 Task: Look for properties with VA.
Action: Mouse moved to (455, 196)
Screenshot: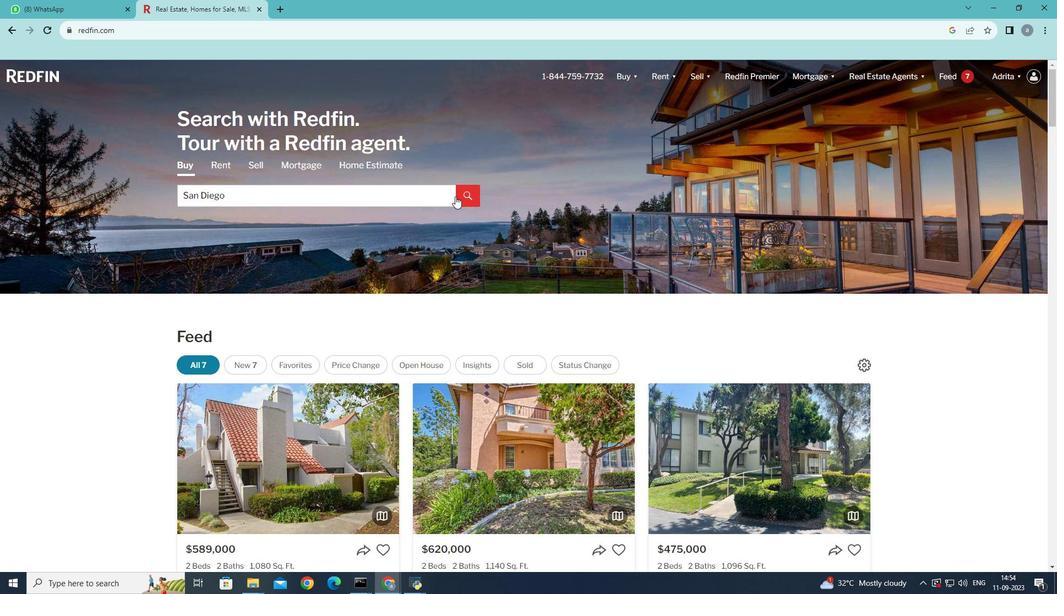 
Action: Mouse pressed left at (455, 196)
Screenshot: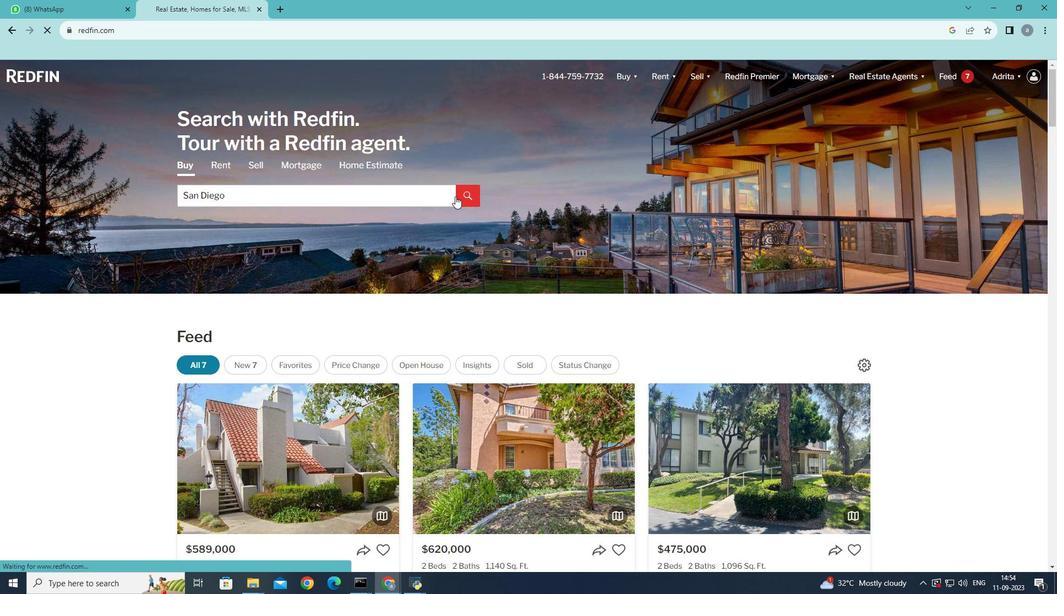 
Action: Mouse moved to (466, 194)
Screenshot: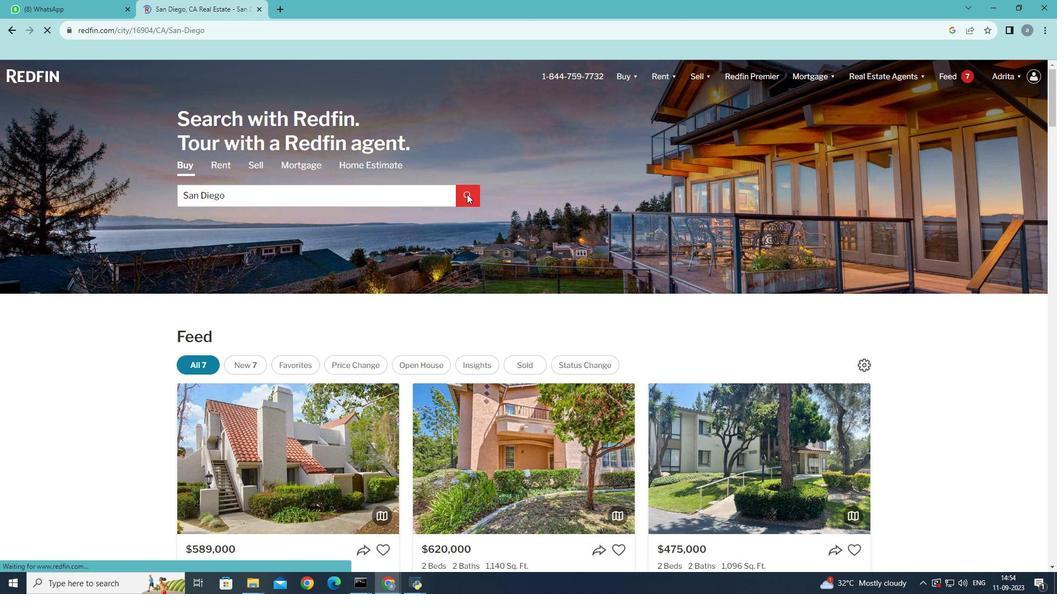 
Action: Mouse pressed left at (466, 194)
Screenshot: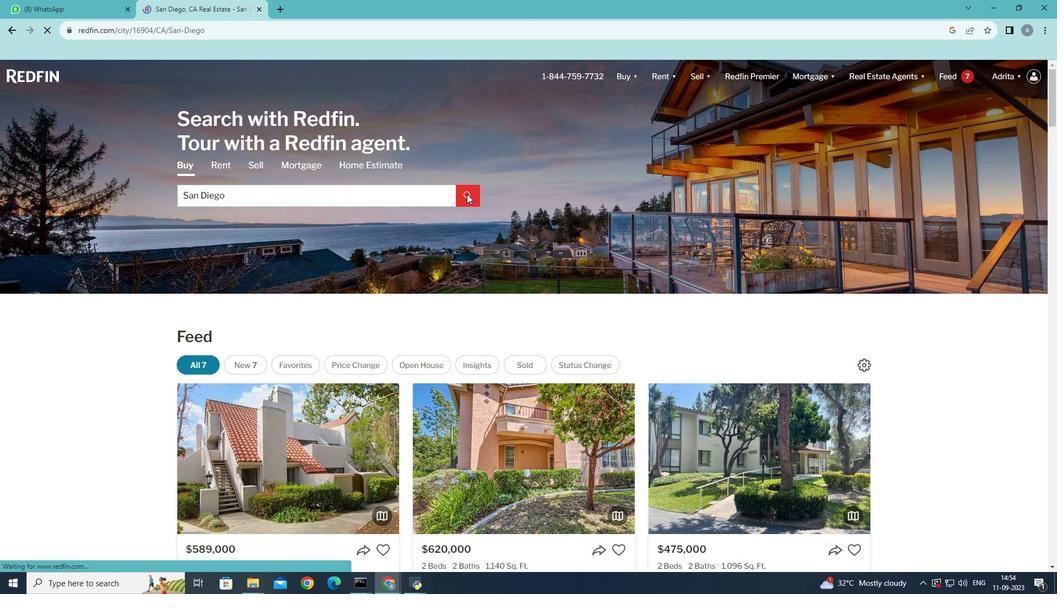 
Action: Mouse moved to (947, 150)
Screenshot: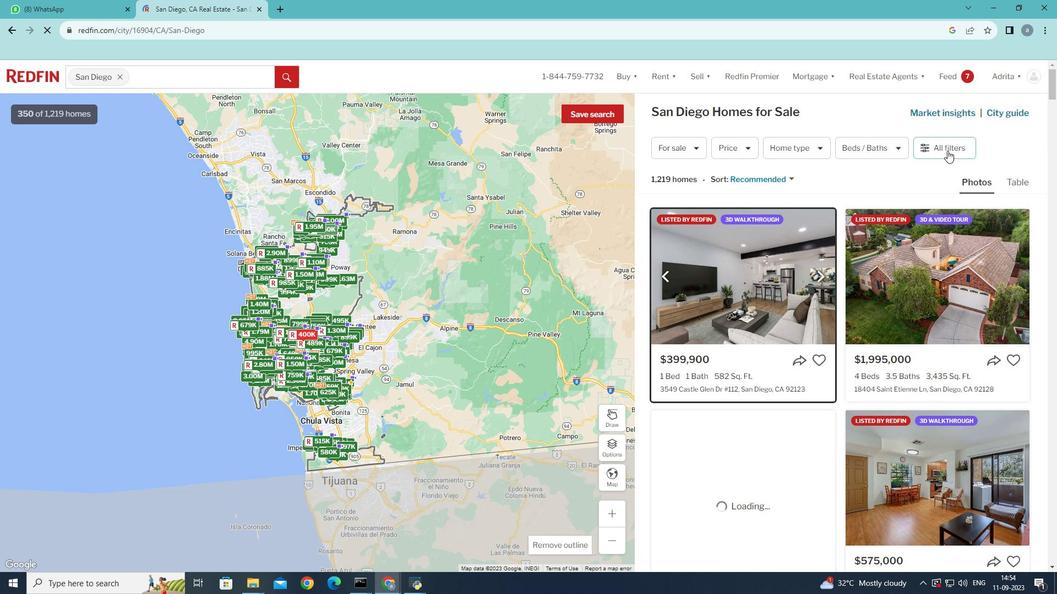 
Action: Mouse pressed left at (947, 150)
Screenshot: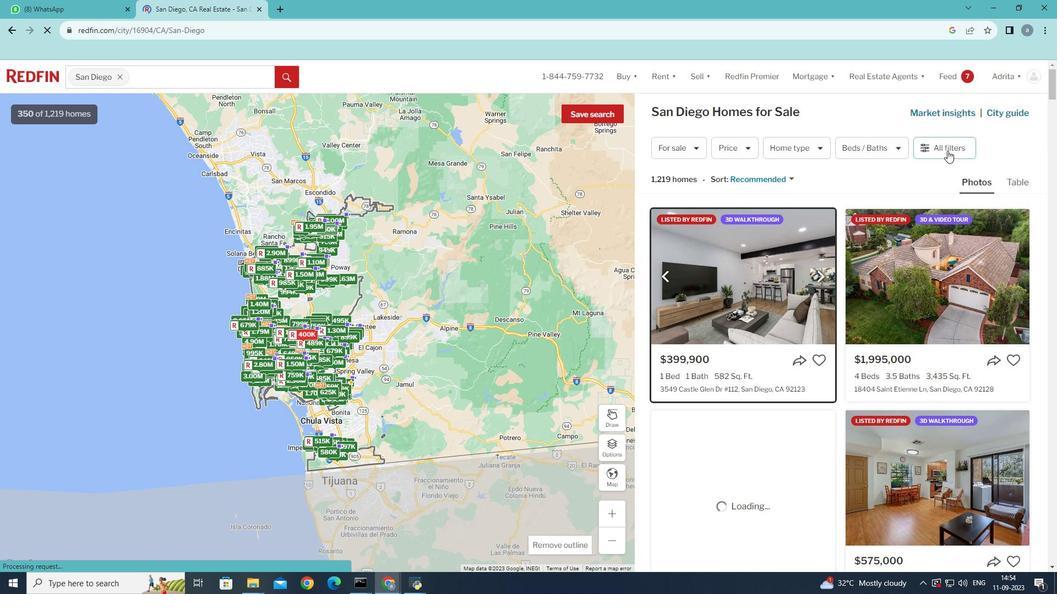 
Action: Mouse moved to (860, 442)
Screenshot: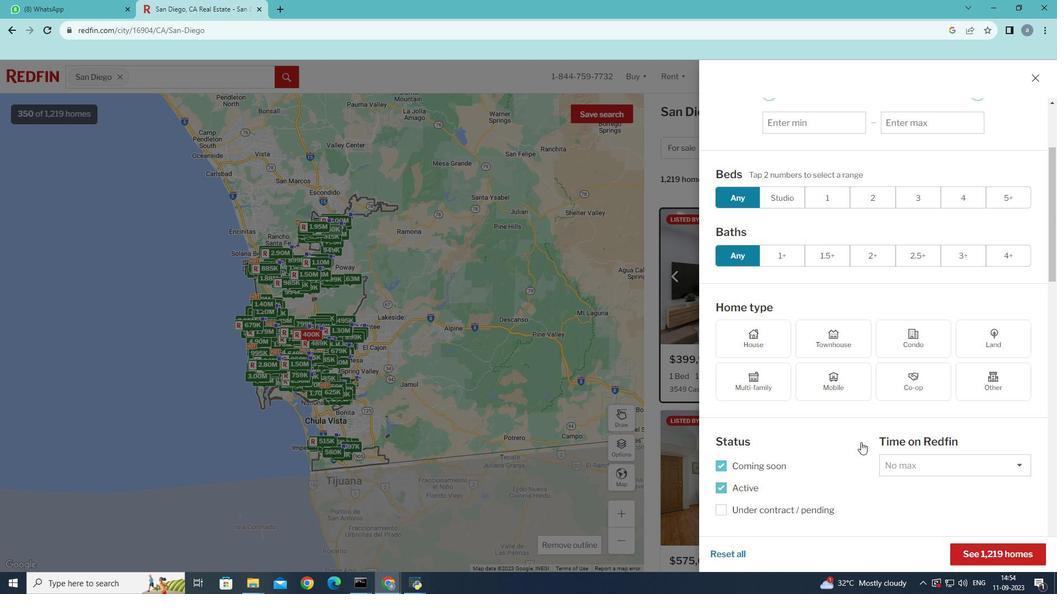 
Action: Mouse scrolled (860, 442) with delta (0, 0)
Screenshot: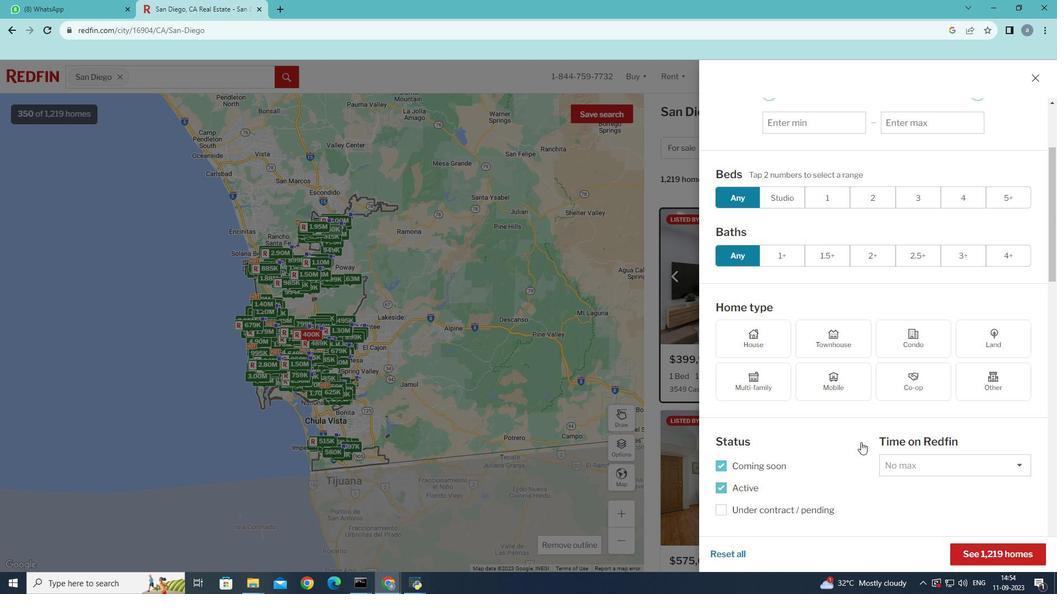 
Action: Mouse scrolled (860, 442) with delta (0, 0)
Screenshot: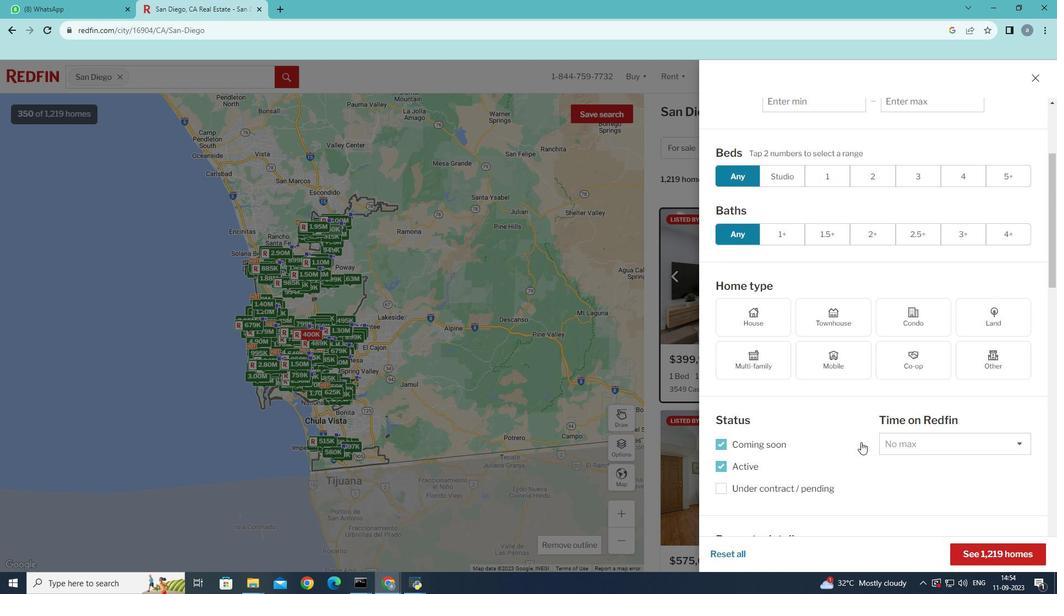 
Action: Mouse moved to (861, 442)
Screenshot: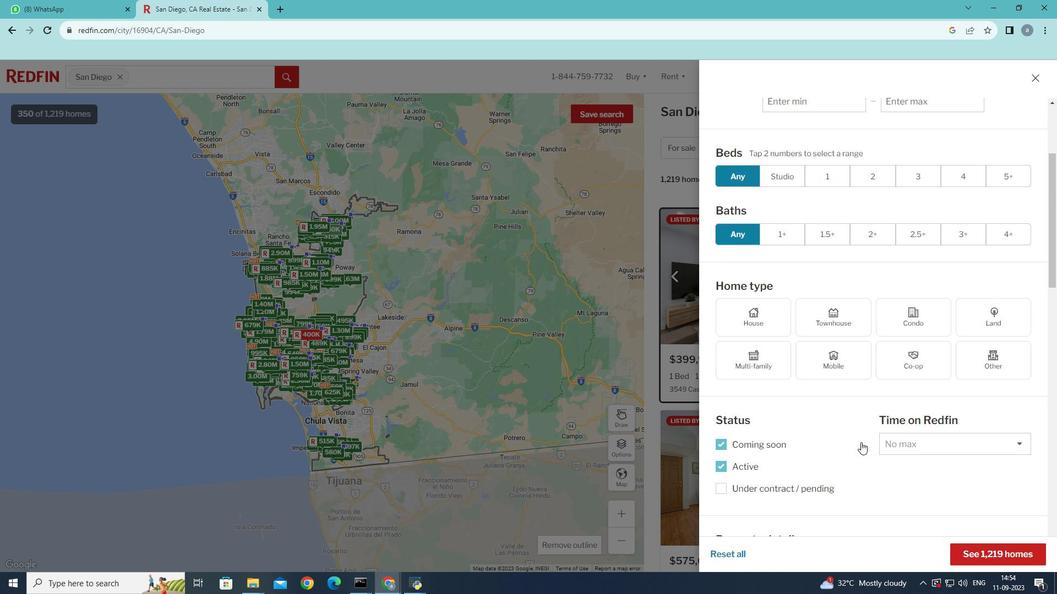 
Action: Mouse scrolled (861, 442) with delta (0, 0)
Screenshot: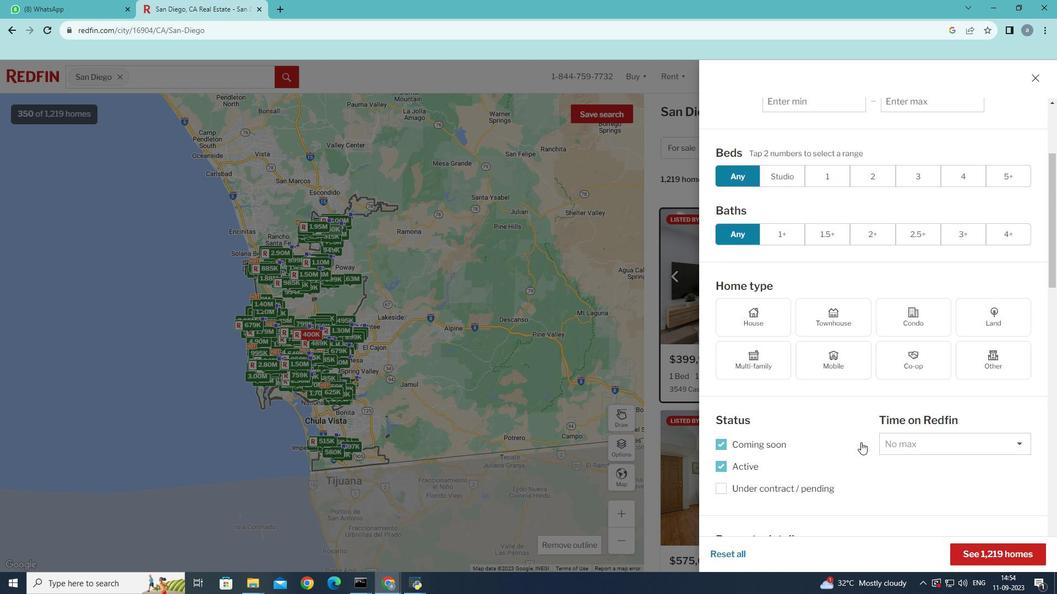 
Action: Mouse moved to (861, 442)
Screenshot: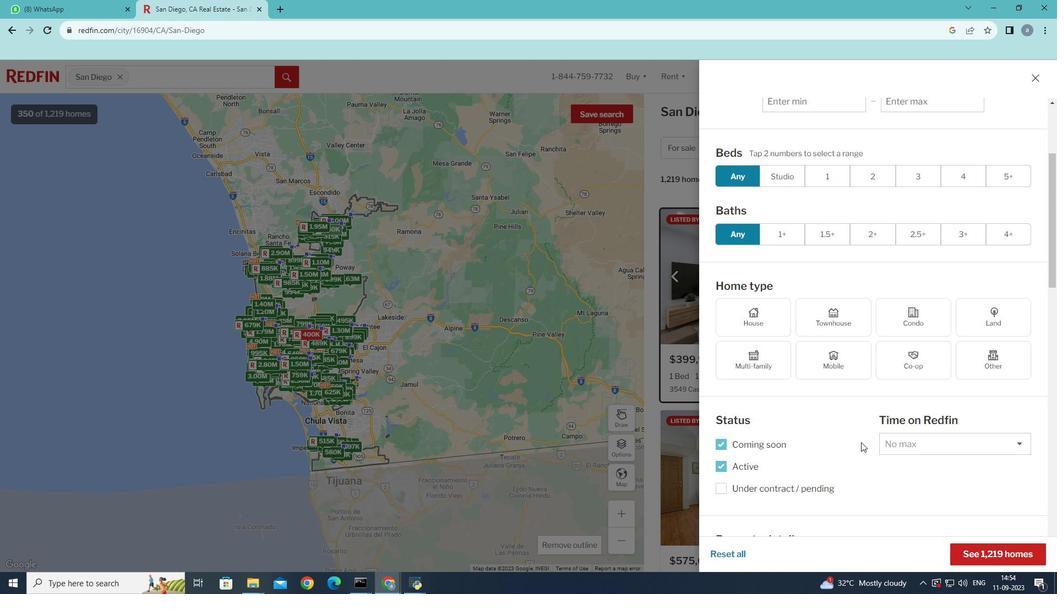 
Action: Mouse scrolled (861, 442) with delta (0, 0)
Screenshot: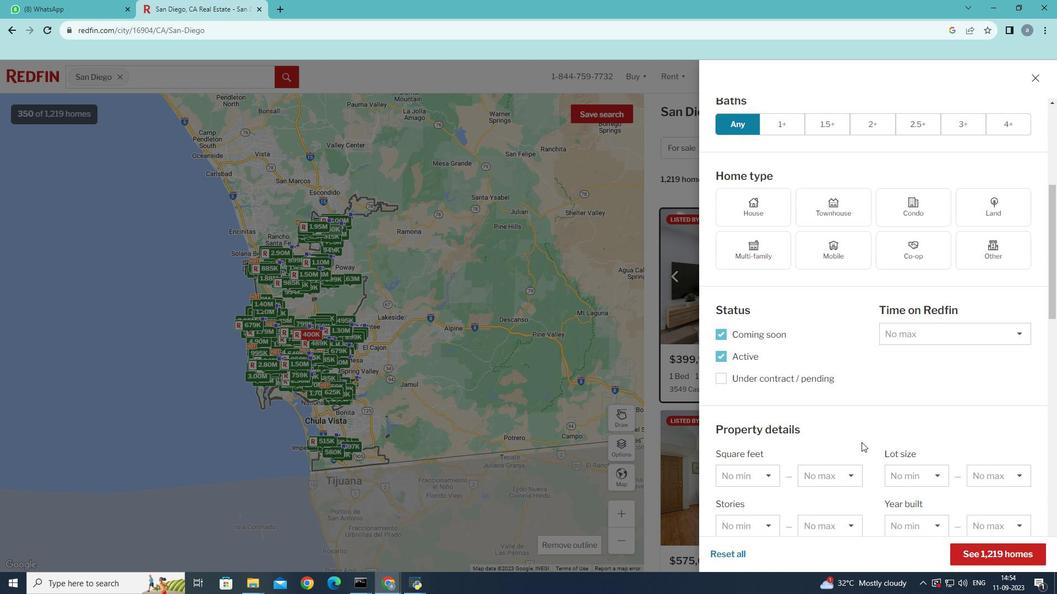 
Action: Mouse scrolled (861, 442) with delta (0, 0)
Screenshot: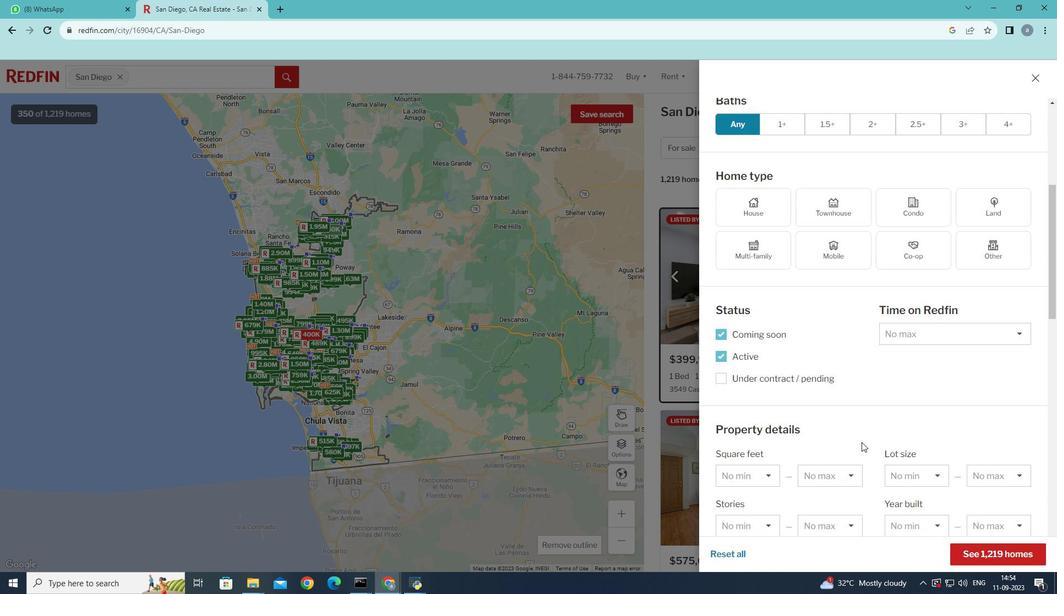 
Action: Mouse moved to (861, 442)
Screenshot: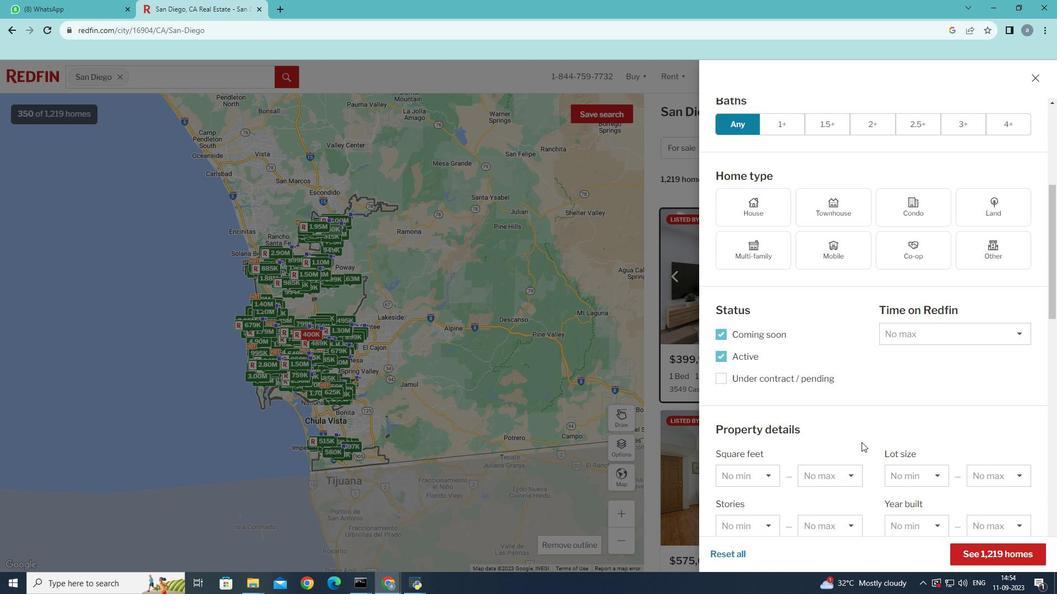
Action: Mouse scrolled (861, 442) with delta (0, 0)
Screenshot: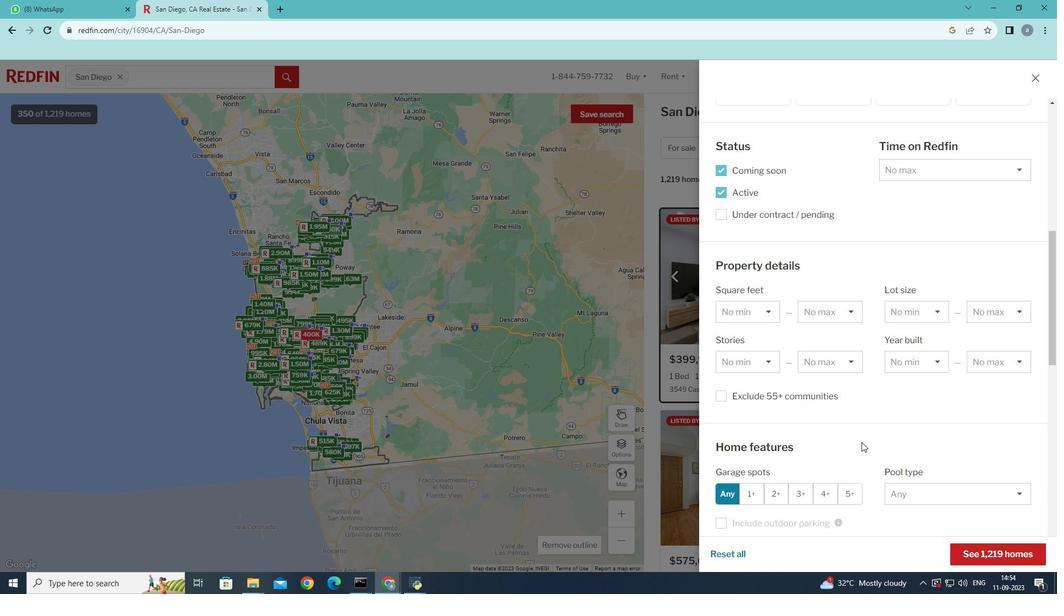 
Action: Mouse scrolled (861, 442) with delta (0, 0)
Screenshot: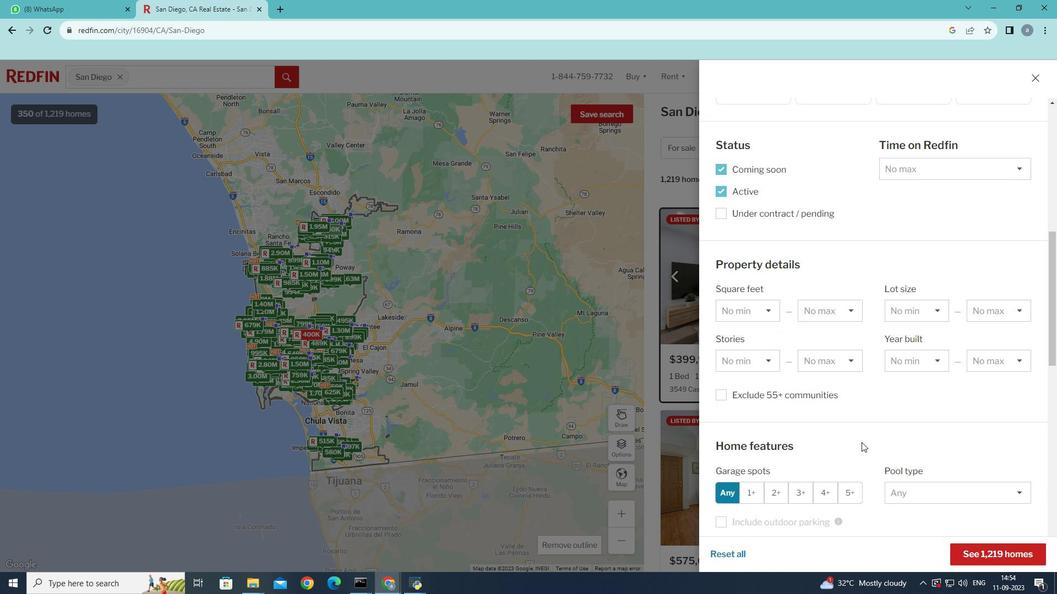 
Action: Mouse scrolled (861, 442) with delta (0, 0)
Screenshot: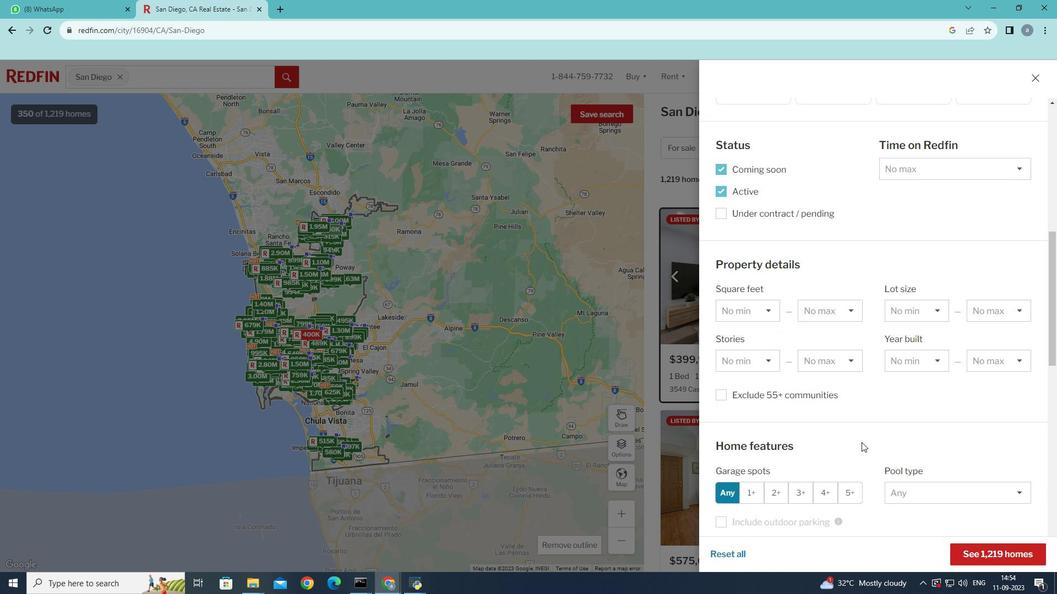 
Action: Mouse scrolled (861, 442) with delta (0, 0)
Screenshot: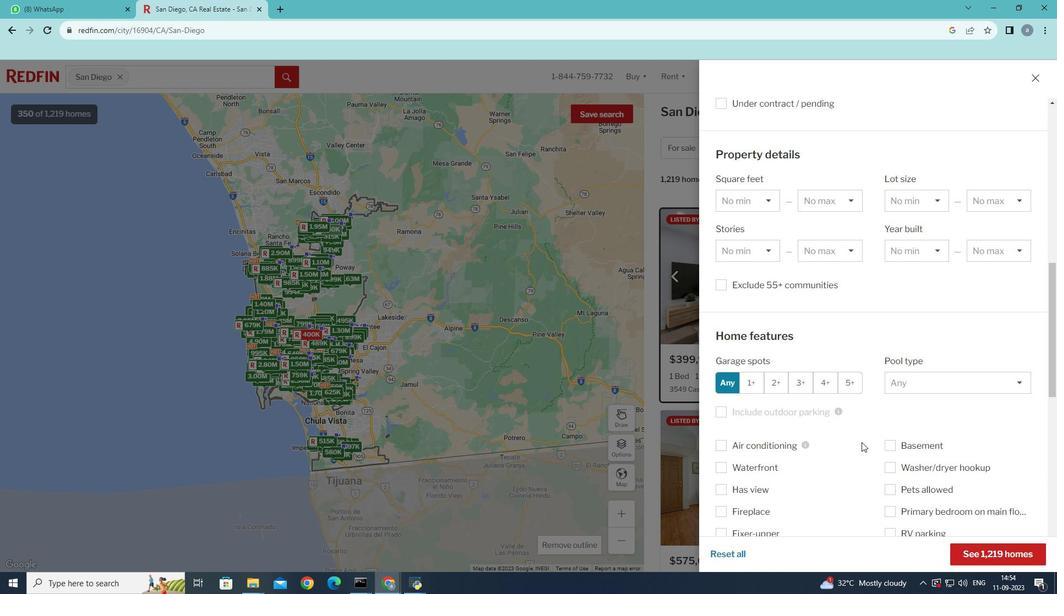 
Action: Mouse scrolled (861, 442) with delta (0, 0)
Screenshot: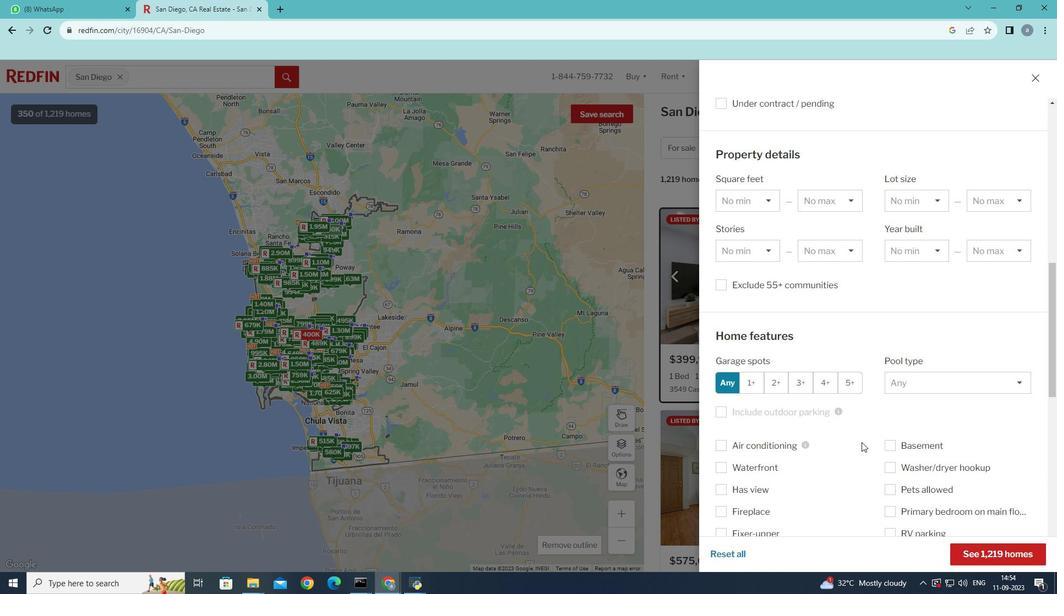 
Action: Mouse moved to (865, 442)
Screenshot: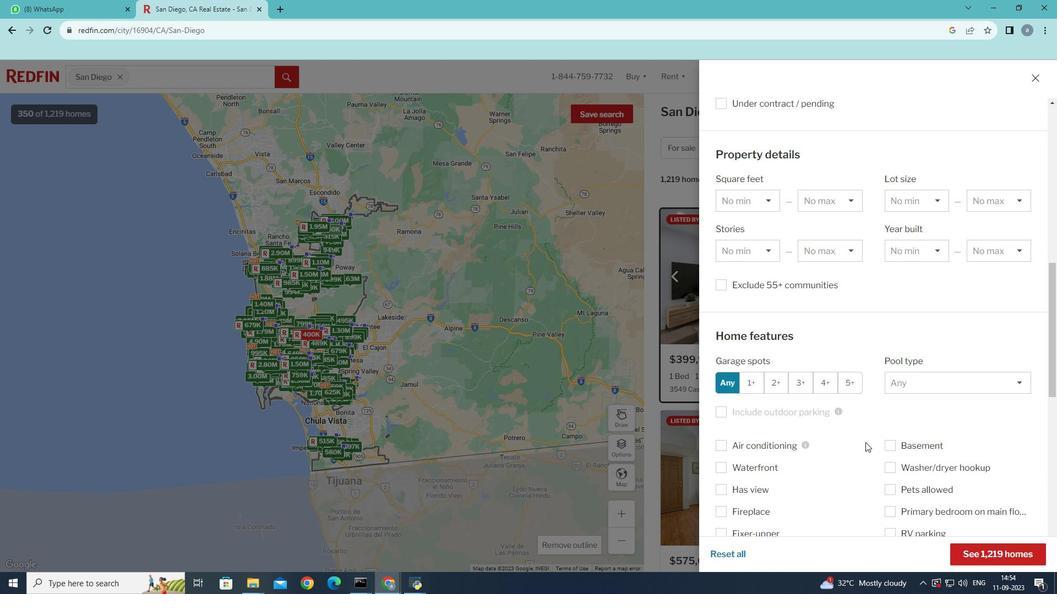 
Action: Mouse scrolled (865, 443) with delta (0, 0)
Screenshot: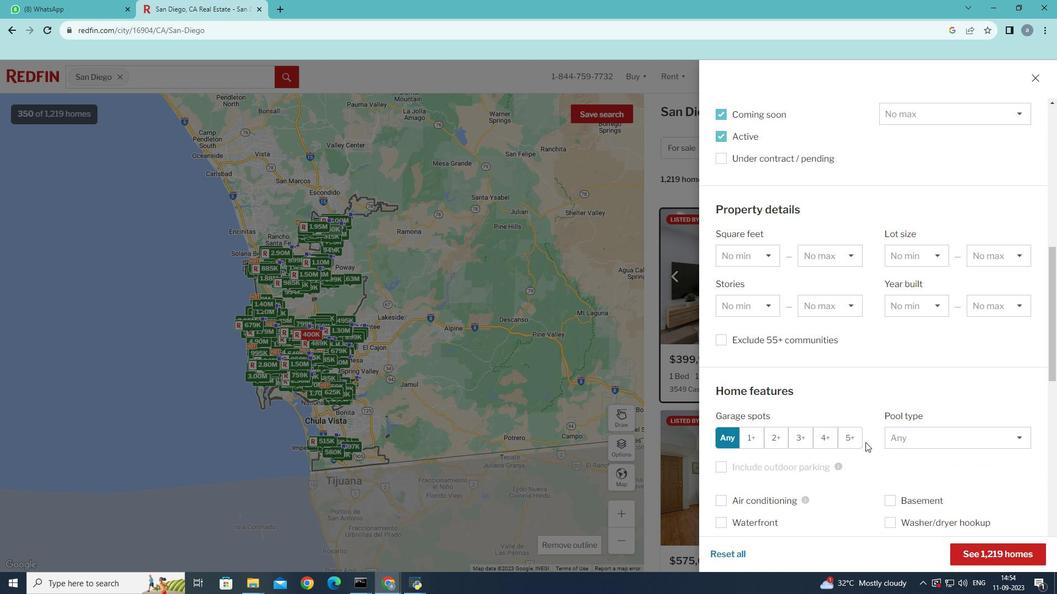 
Action: Mouse scrolled (865, 442) with delta (0, 0)
Screenshot: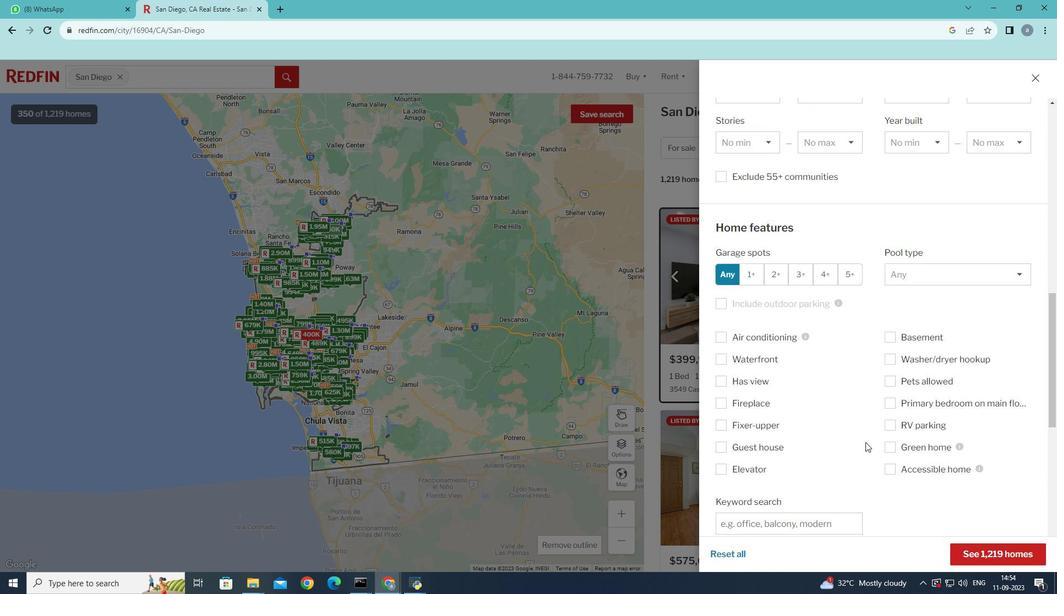 
Action: Mouse scrolled (865, 442) with delta (0, 0)
Screenshot: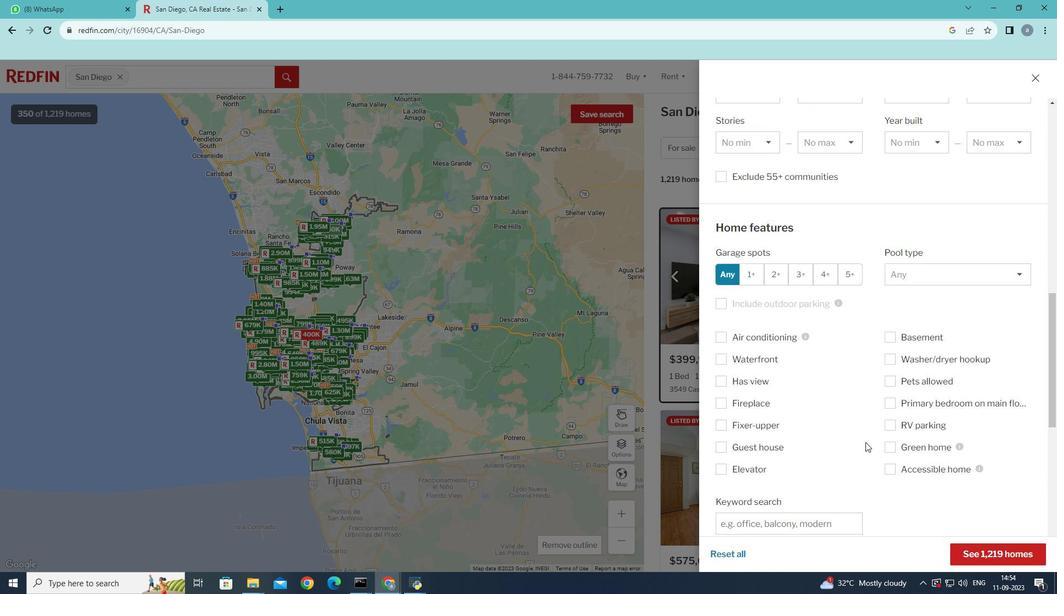 
Action: Mouse scrolled (865, 442) with delta (0, 0)
Screenshot: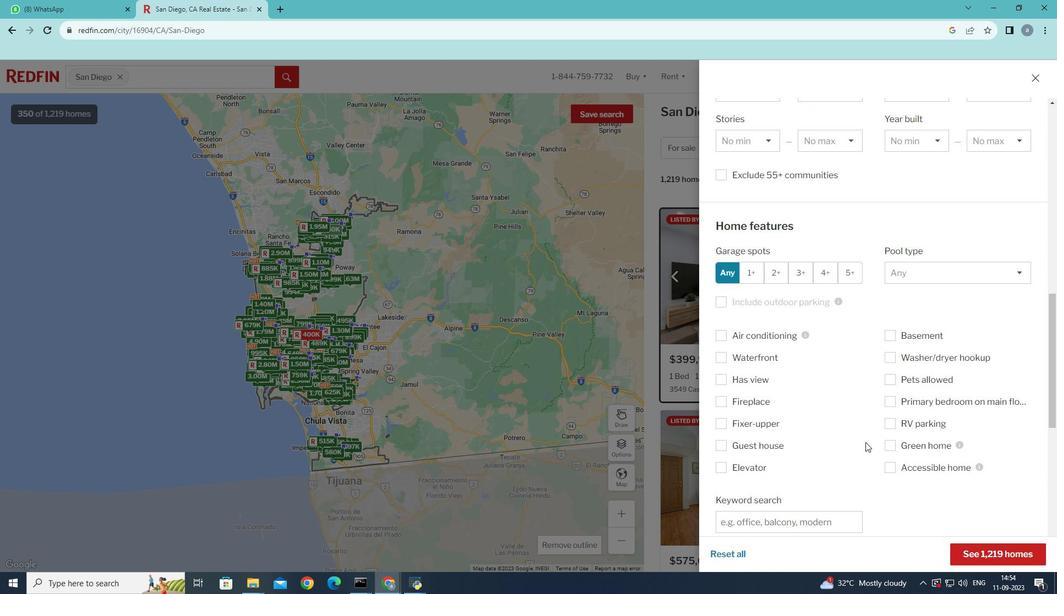 
Action: Mouse scrolled (865, 442) with delta (0, 0)
Screenshot: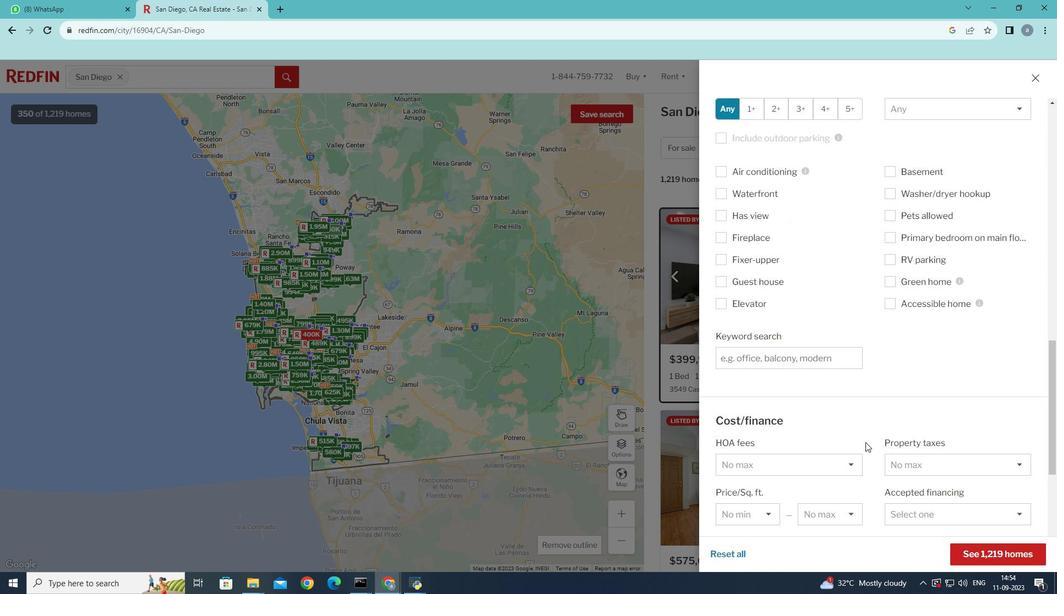 
Action: Mouse scrolled (865, 442) with delta (0, 0)
Screenshot: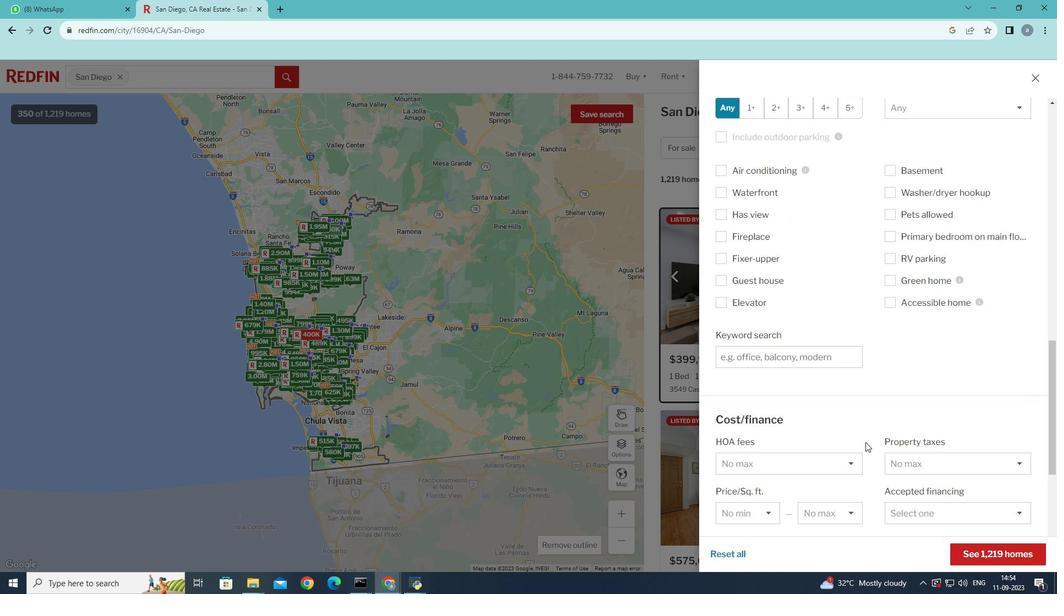 
Action: Mouse scrolled (865, 442) with delta (0, 0)
Screenshot: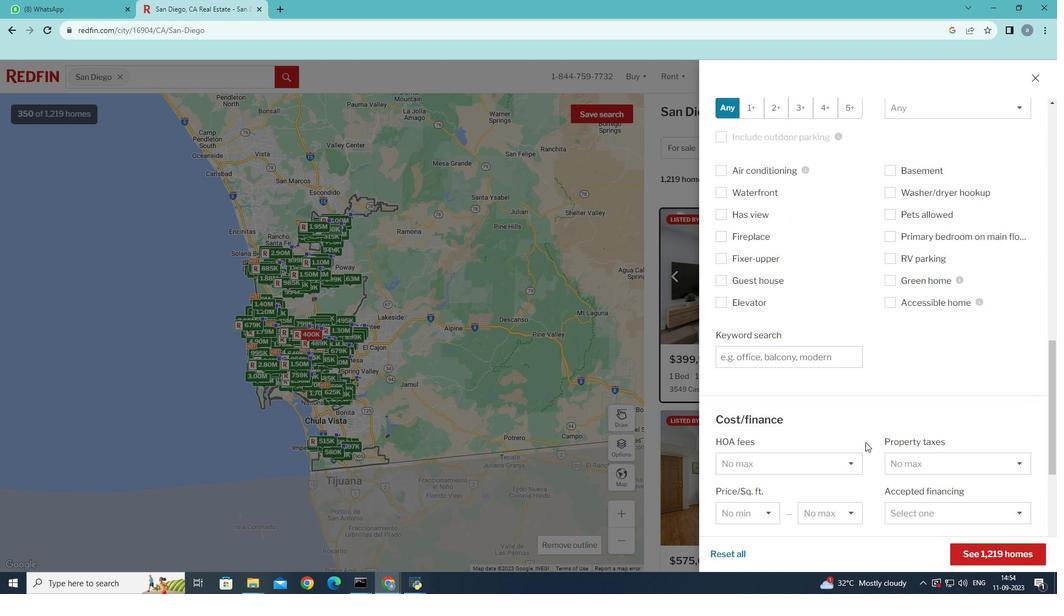 
Action: Mouse scrolled (865, 442) with delta (0, 0)
Screenshot: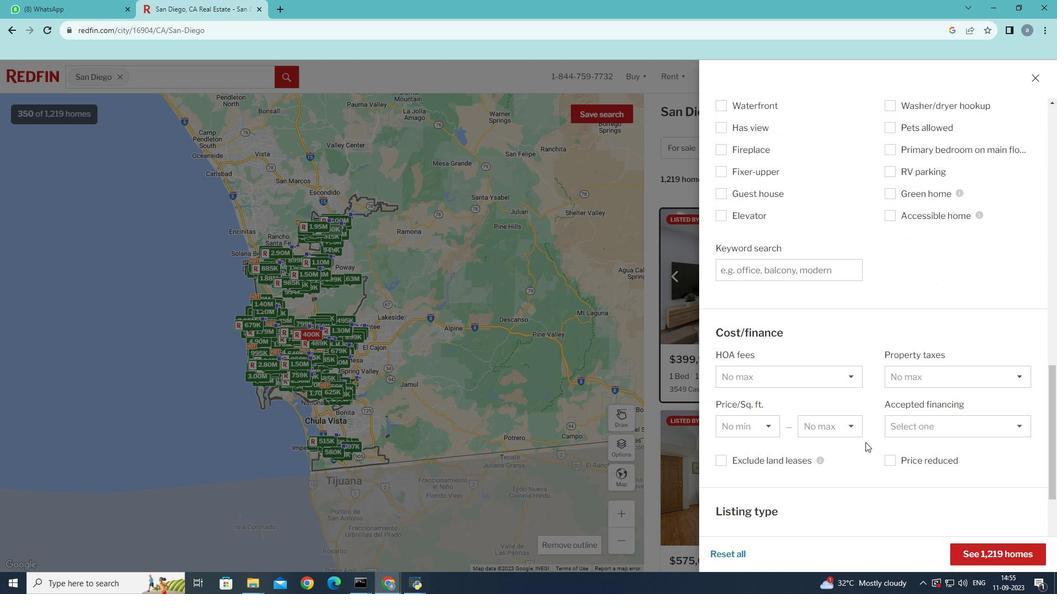 
Action: Mouse scrolled (865, 442) with delta (0, 0)
Screenshot: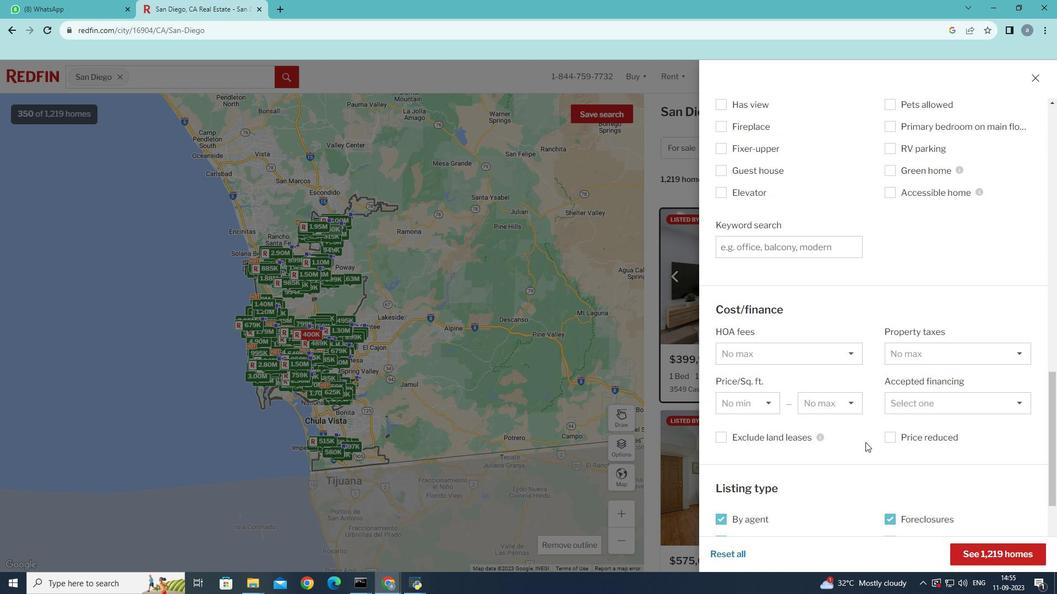 
Action: Mouse moved to (1016, 402)
Screenshot: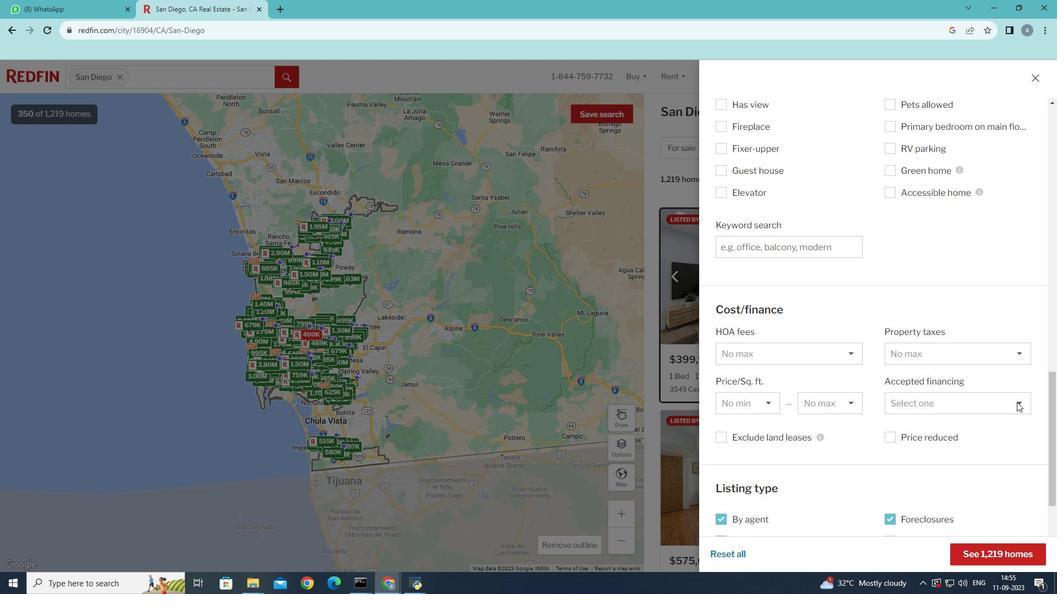 
Action: Mouse pressed left at (1016, 402)
Screenshot: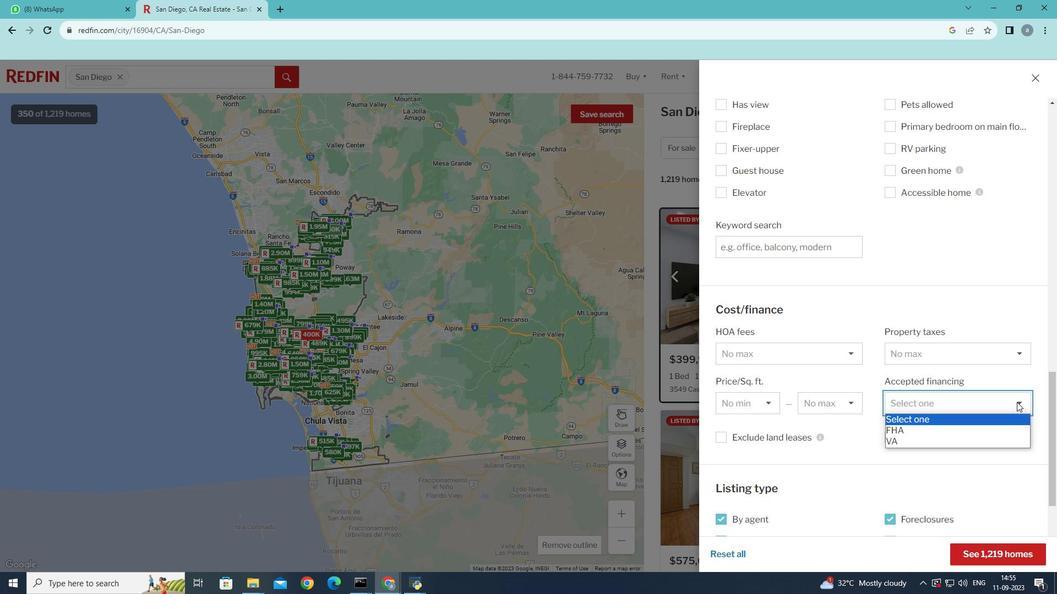 
Action: Mouse moved to (986, 440)
Screenshot: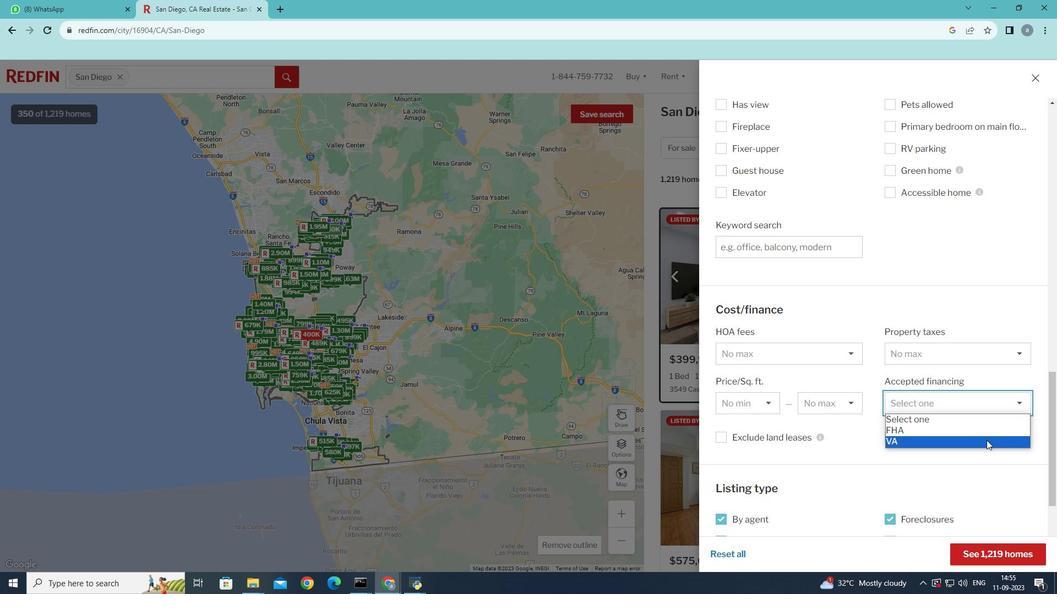 
Action: Mouse pressed left at (986, 440)
Screenshot: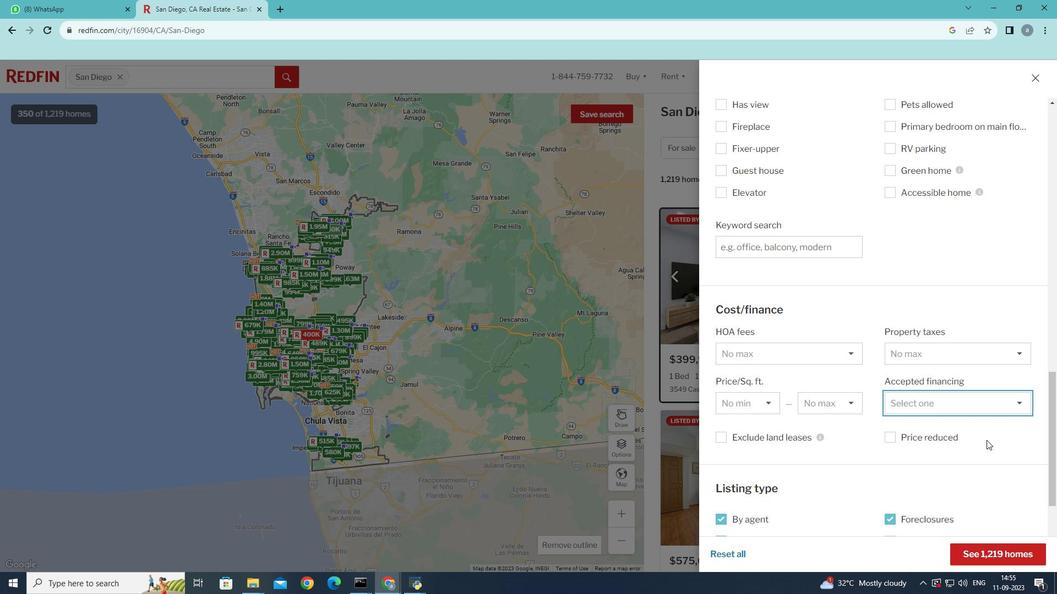 
Action: Mouse moved to (973, 556)
Screenshot: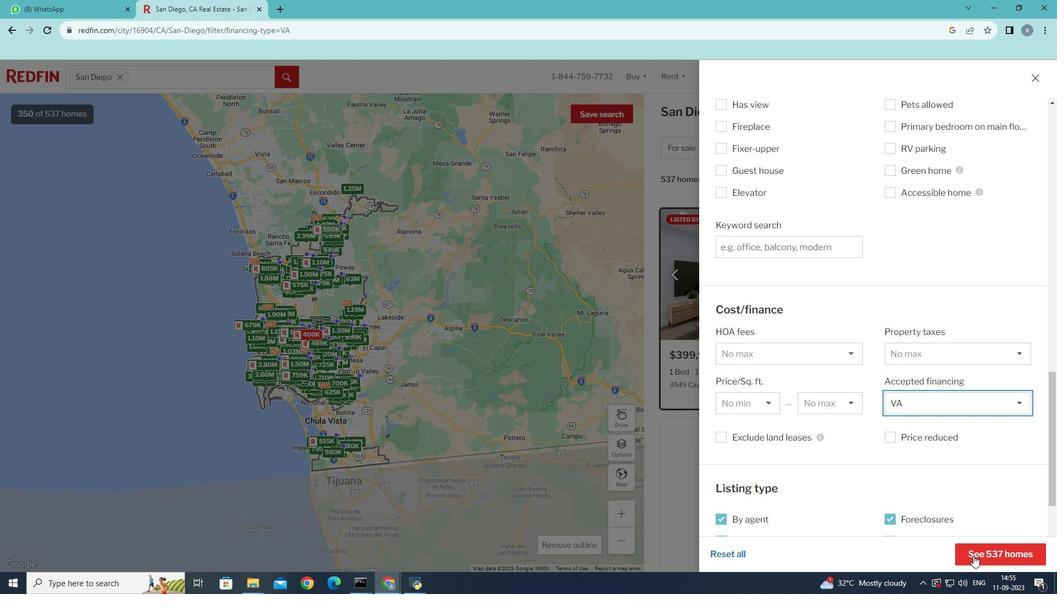 
Action: Mouse pressed left at (973, 556)
Screenshot: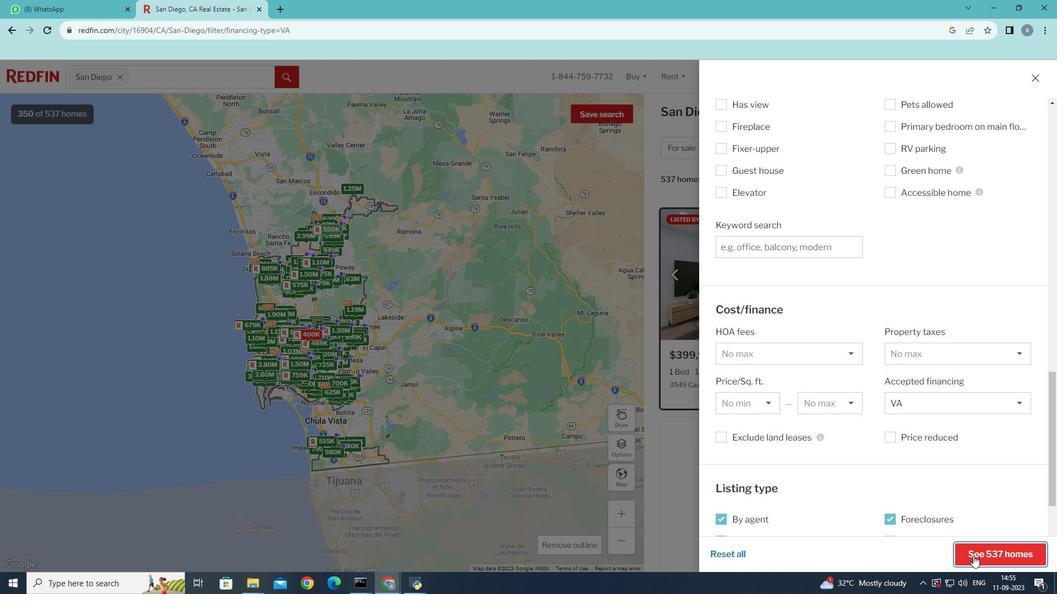 
Action: Mouse moved to (787, 479)
Screenshot: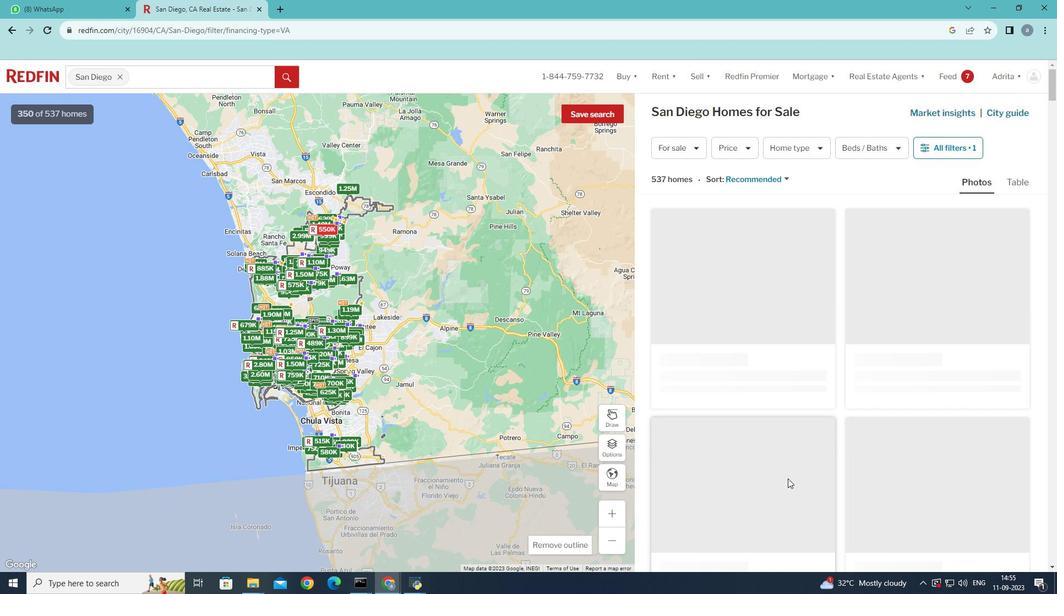 
